 Task: Create a rule from the Agile list, Priority changed -> Complete task in the project AgileGuru if Priority Cleared then Complete Task
Action: Mouse moved to (983, 162)
Screenshot: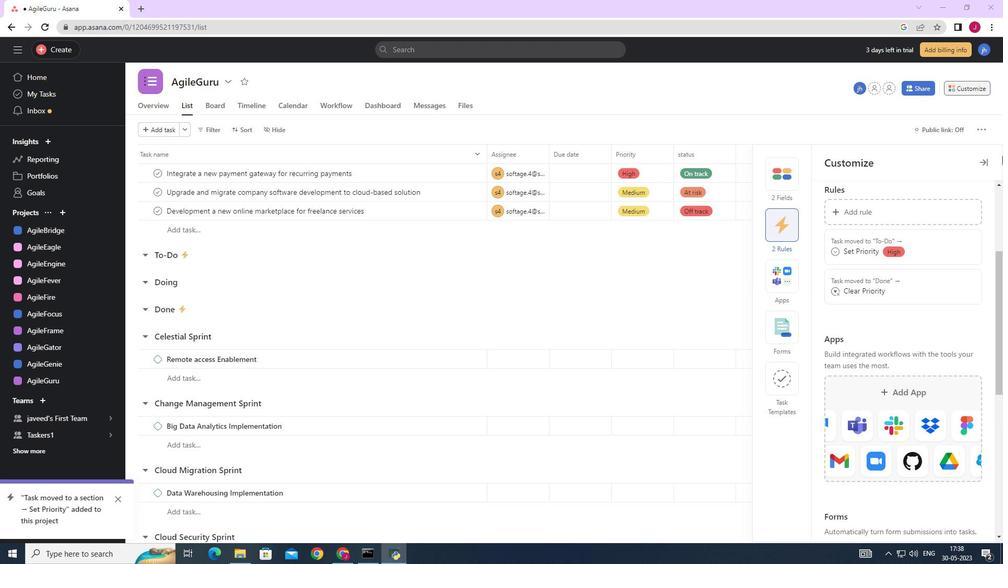 
Action: Mouse pressed left at (983, 162)
Screenshot: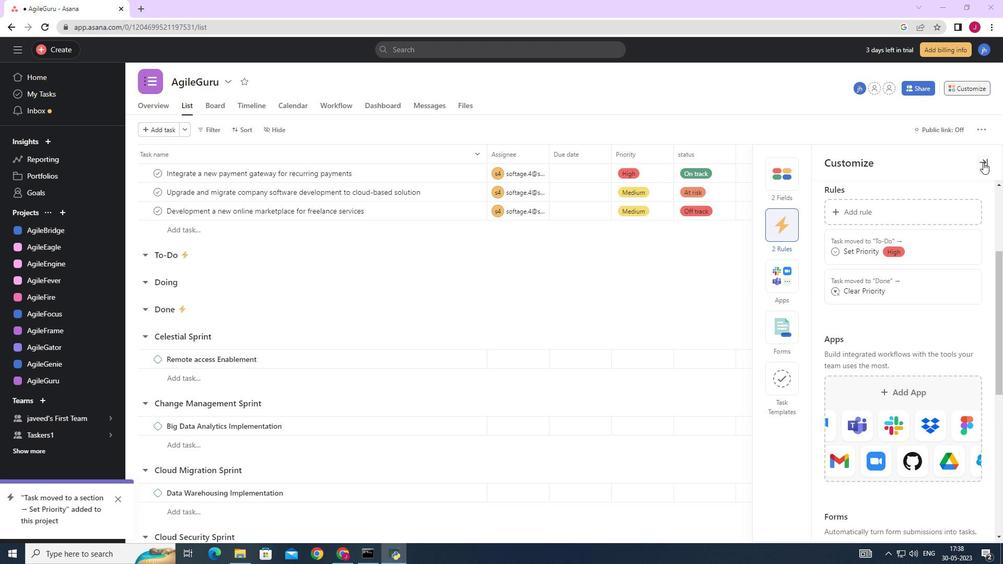 
Action: Mouse moved to (972, 85)
Screenshot: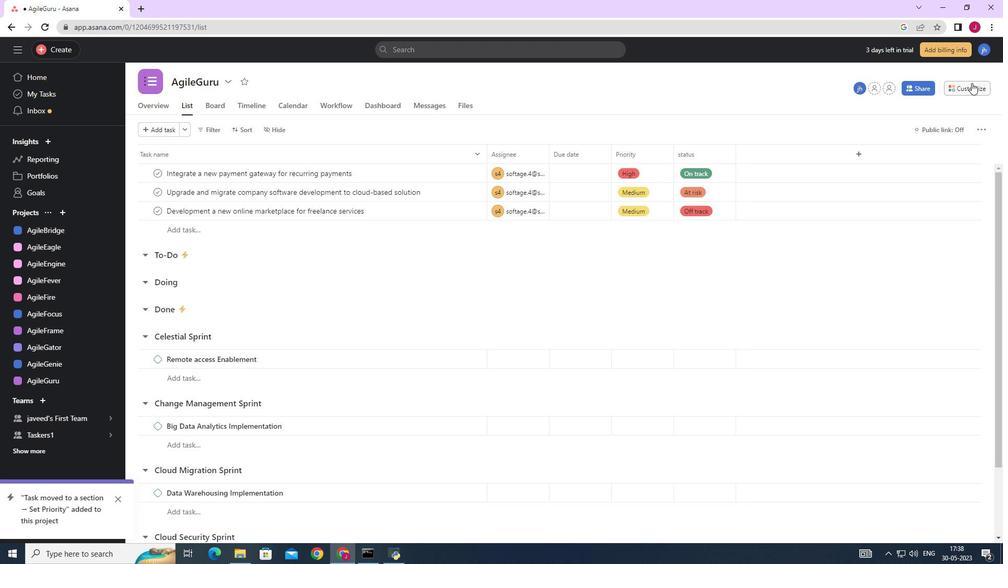 
Action: Mouse pressed left at (972, 85)
Screenshot: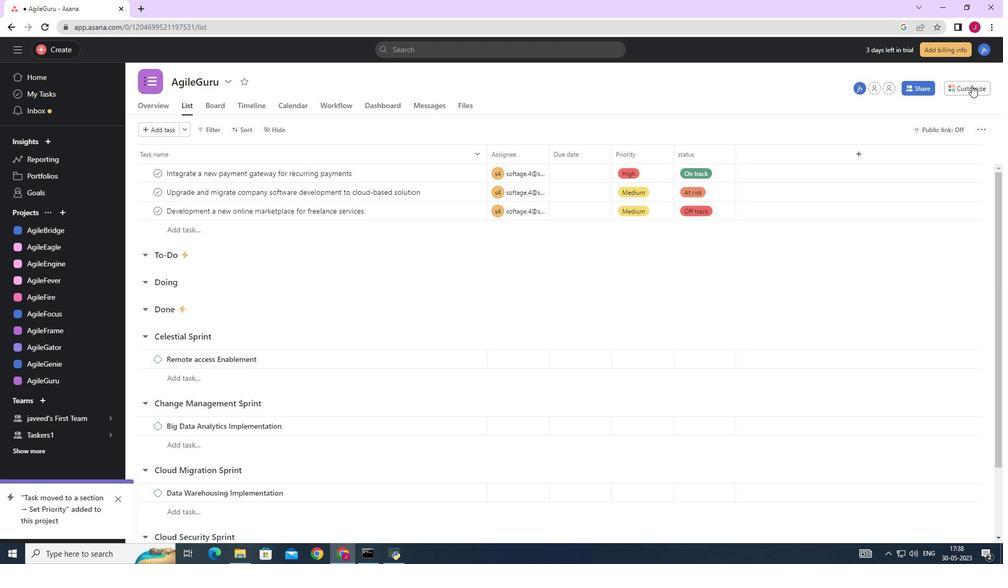 
Action: Mouse moved to (783, 233)
Screenshot: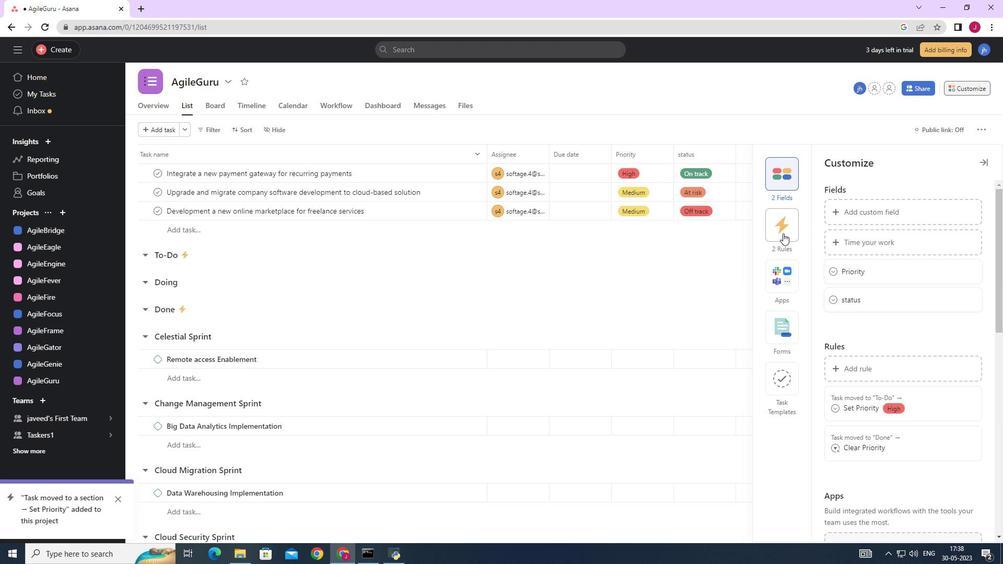 
Action: Mouse pressed left at (783, 233)
Screenshot: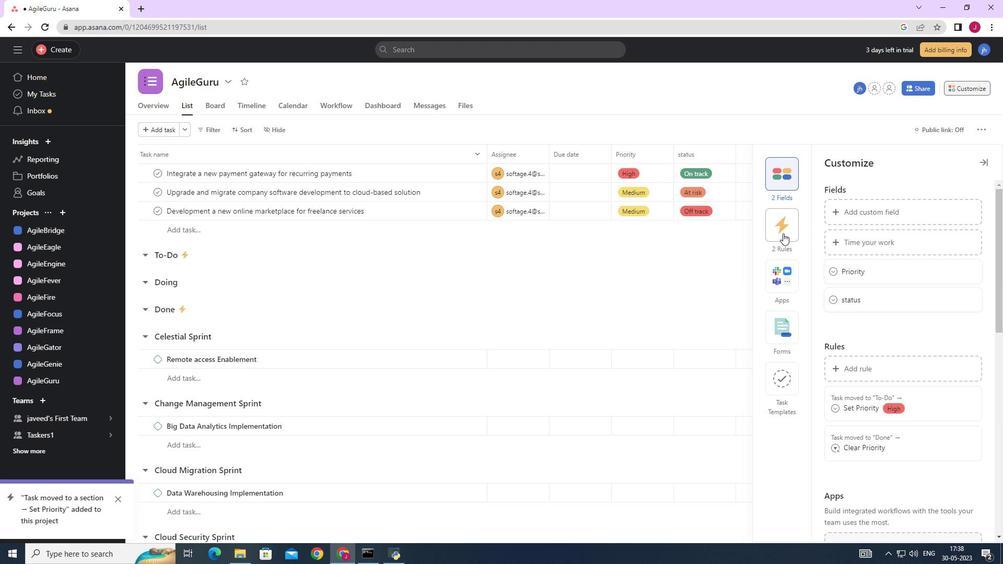 
Action: Mouse moved to (865, 212)
Screenshot: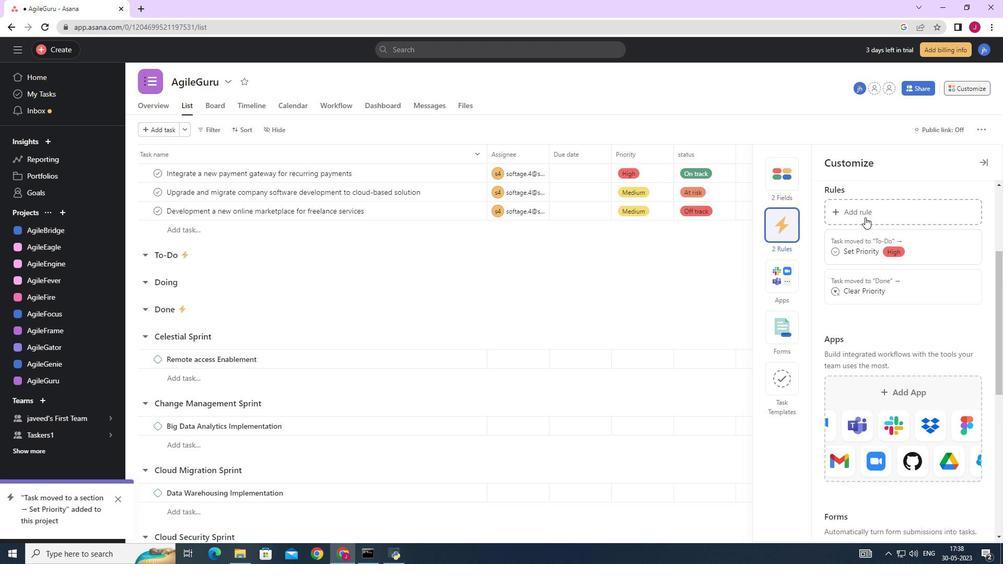 
Action: Mouse pressed left at (865, 212)
Screenshot: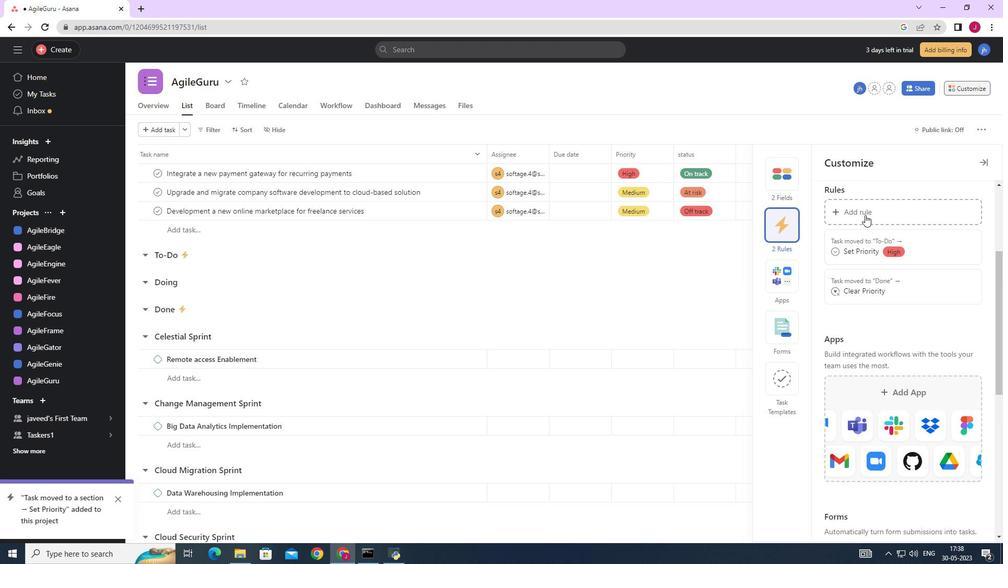 
Action: Mouse moved to (223, 156)
Screenshot: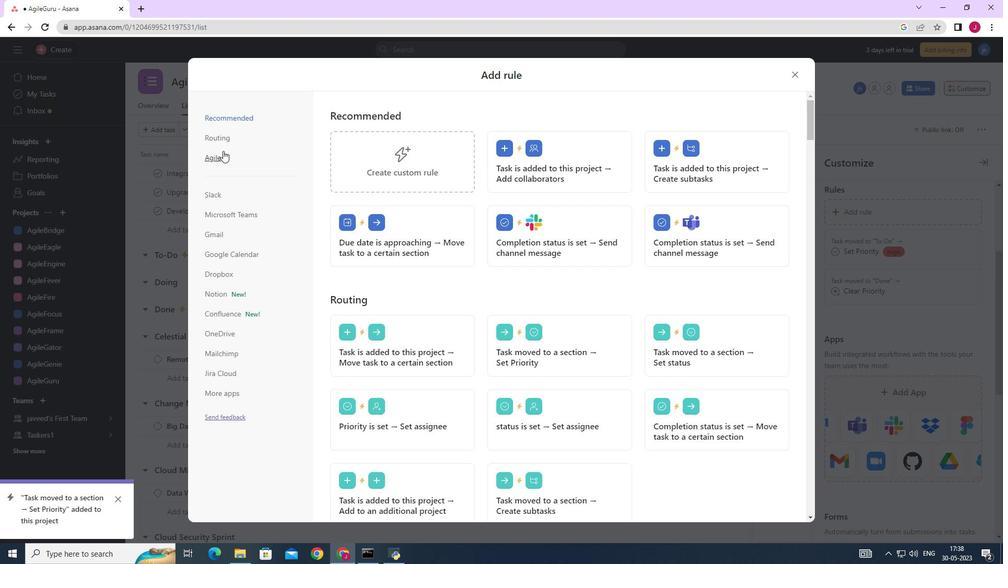 
Action: Mouse pressed left at (223, 156)
Screenshot: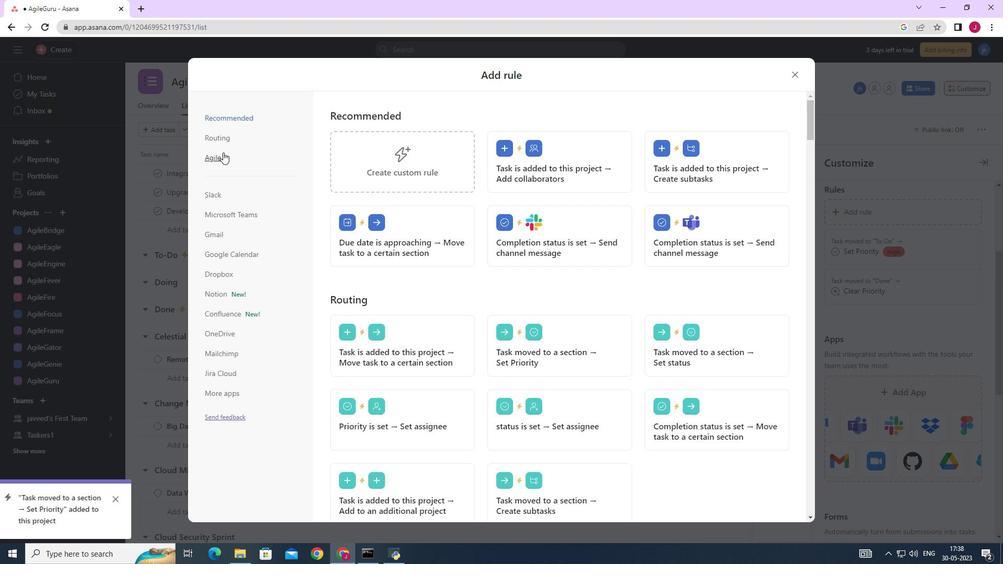 
Action: Mouse moved to (390, 167)
Screenshot: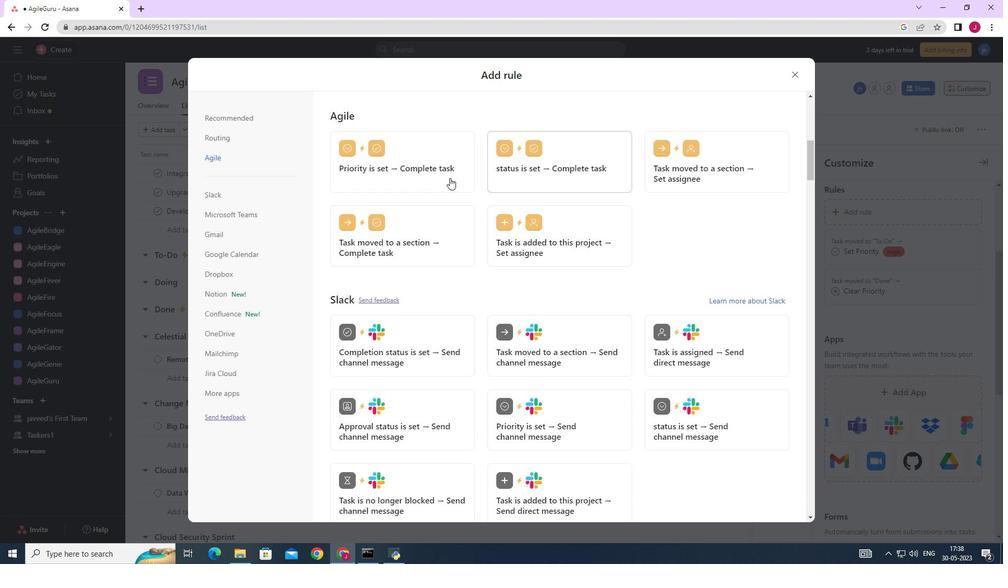 
Action: Mouse pressed left at (390, 167)
Screenshot: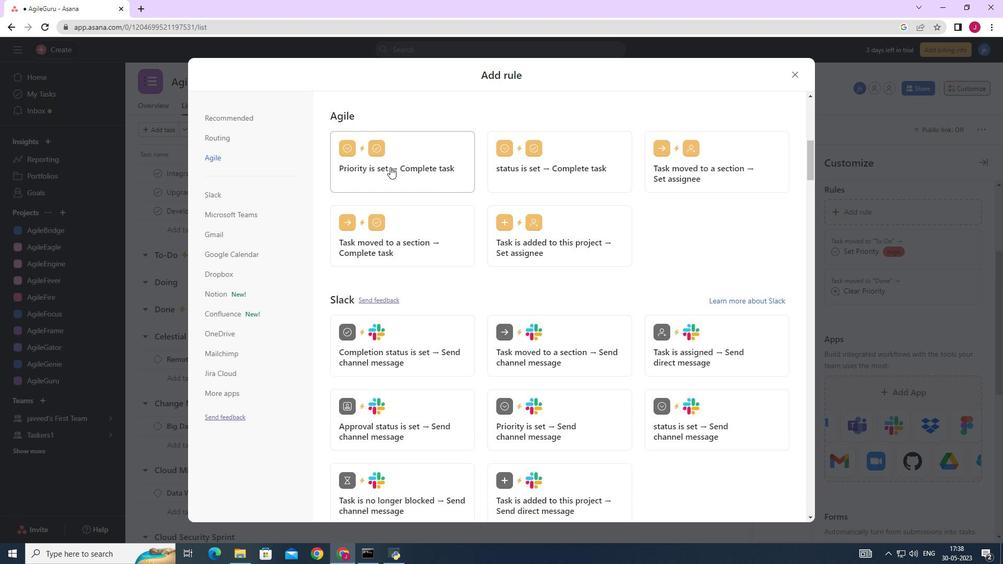 
Action: Mouse moved to (395, 277)
Screenshot: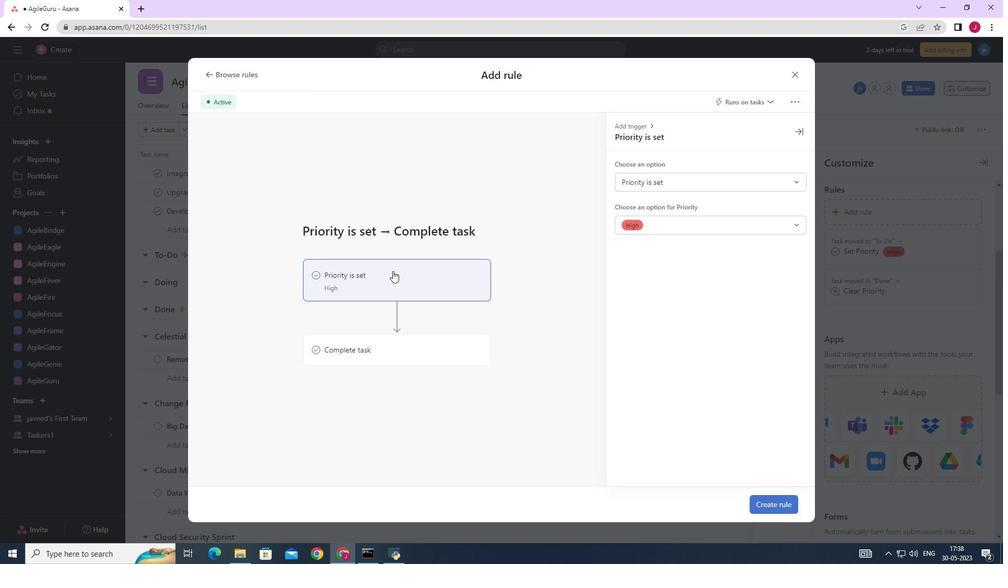 
Action: Mouse pressed left at (395, 277)
Screenshot: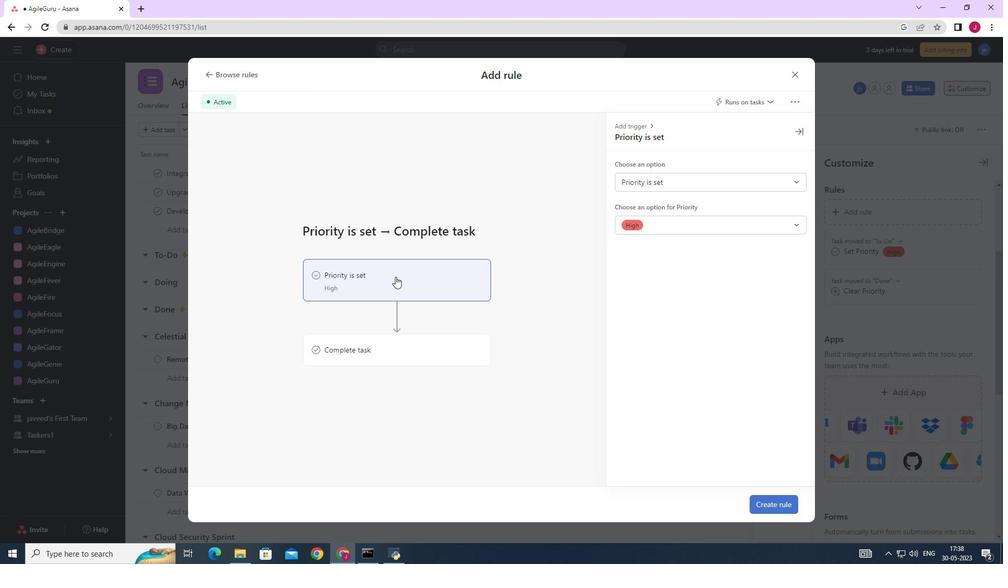
Action: Mouse moved to (650, 179)
Screenshot: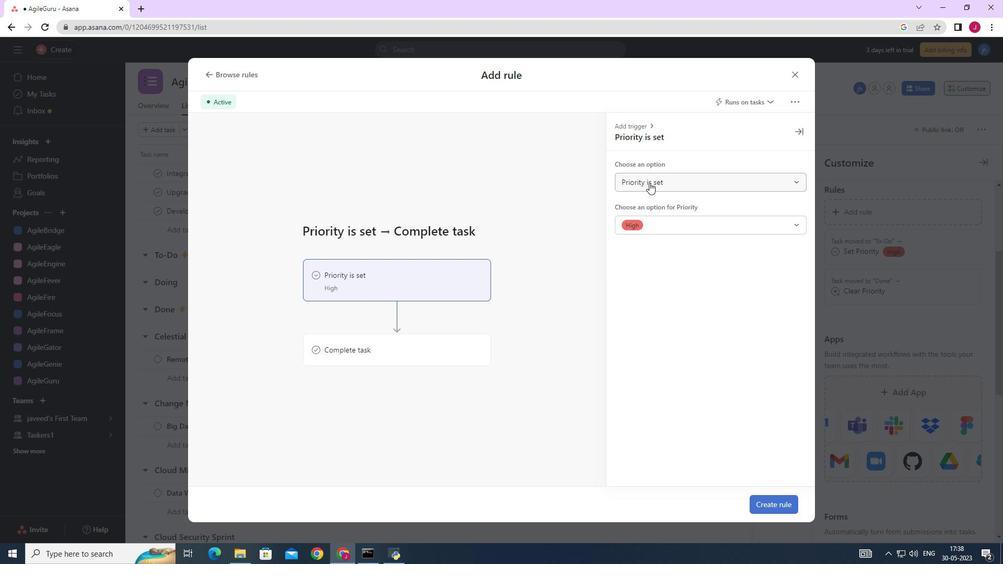 
Action: Mouse pressed left at (650, 179)
Screenshot: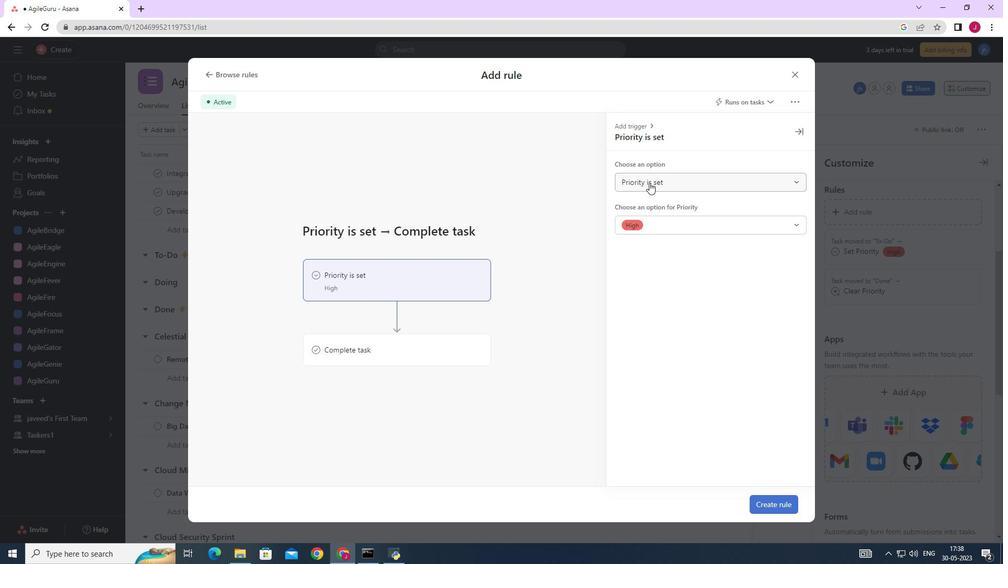 
Action: Mouse moved to (663, 230)
Screenshot: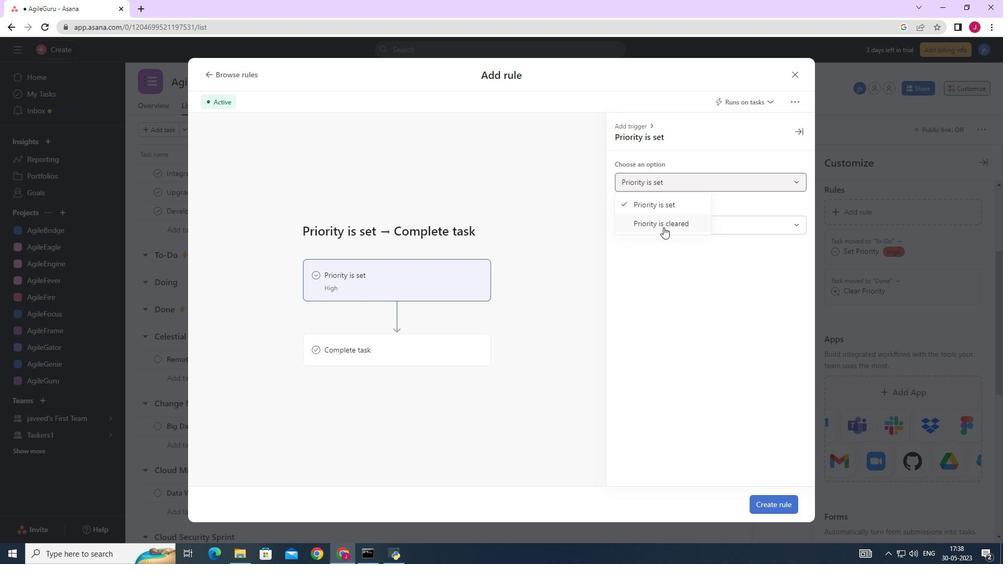 
Action: Mouse pressed left at (663, 230)
Screenshot: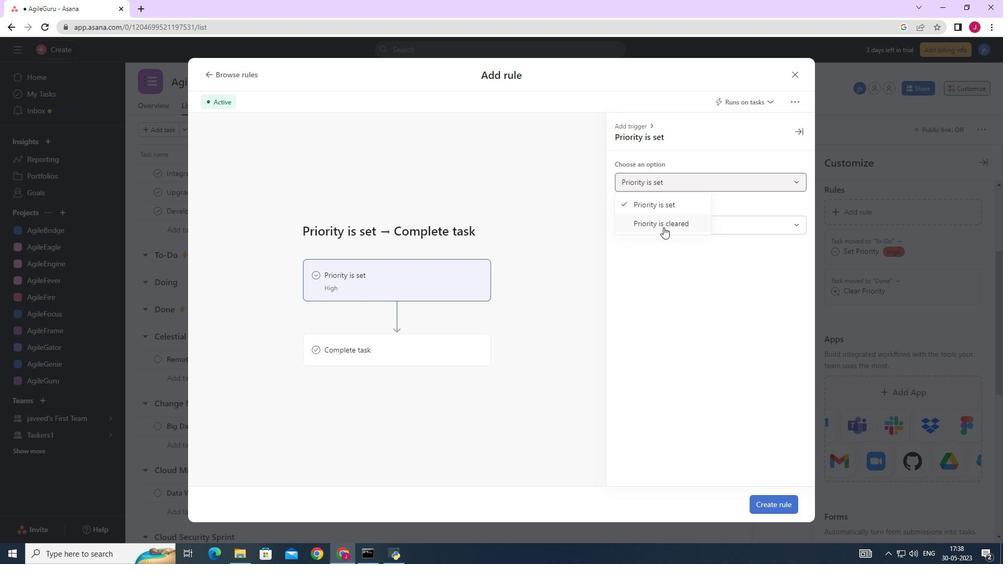 
Action: Mouse moved to (410, 350)
Screenshot: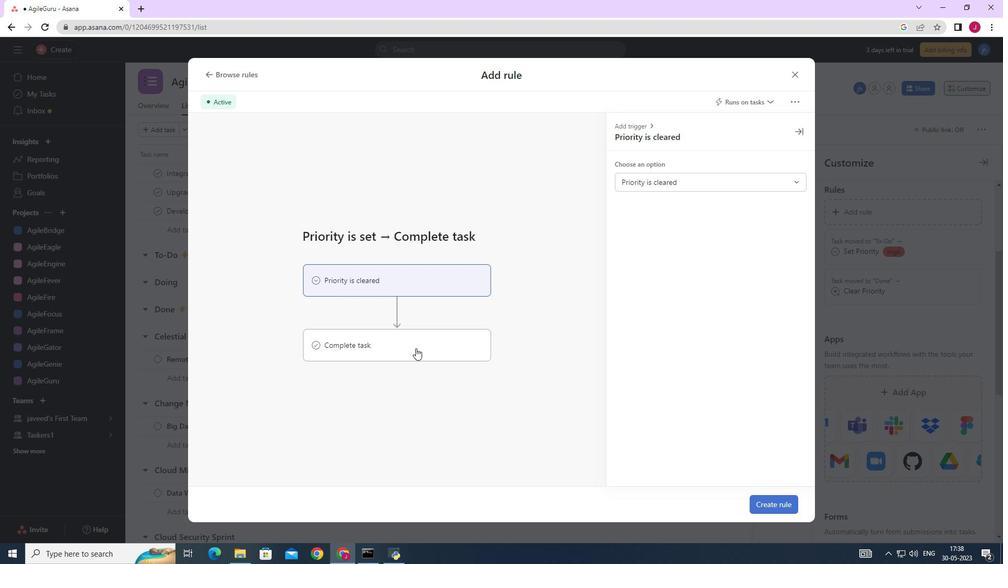 
Action: Mouse pressed left at (410, 350)
Screenshot: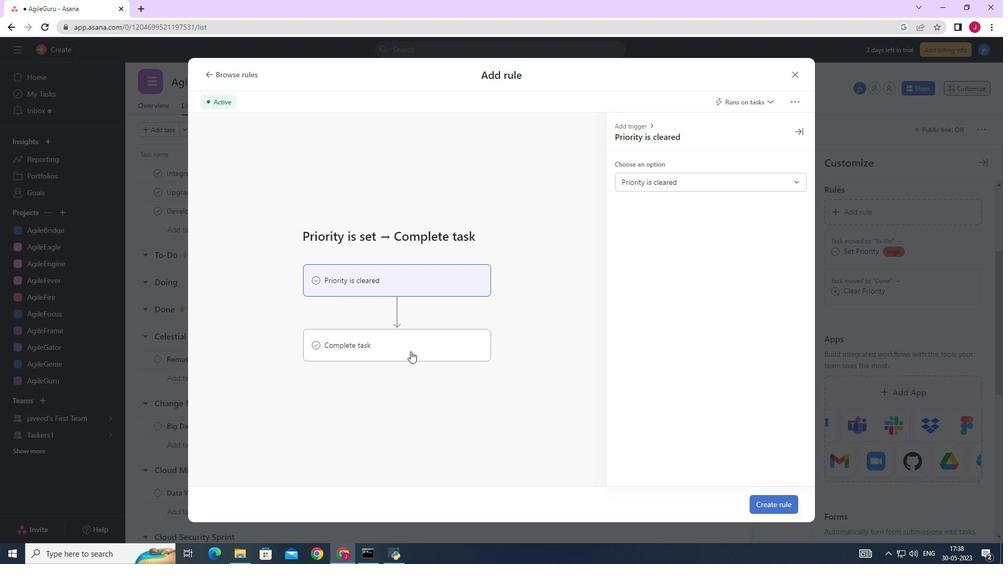 
Action: Mouse moved to (767, 510)
Screenshot: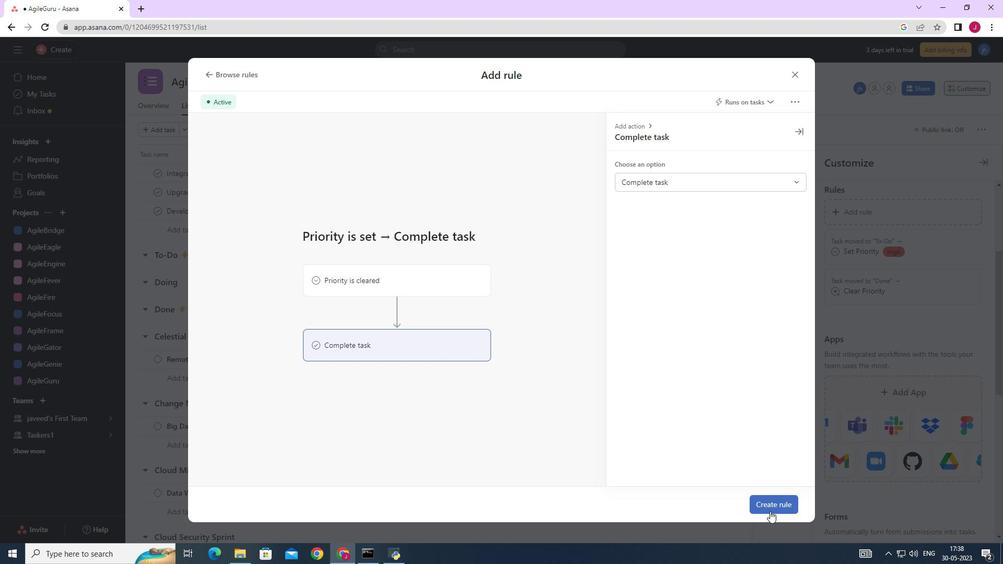 
Action: Mouse pressed left at (767, 510)
Screenshot: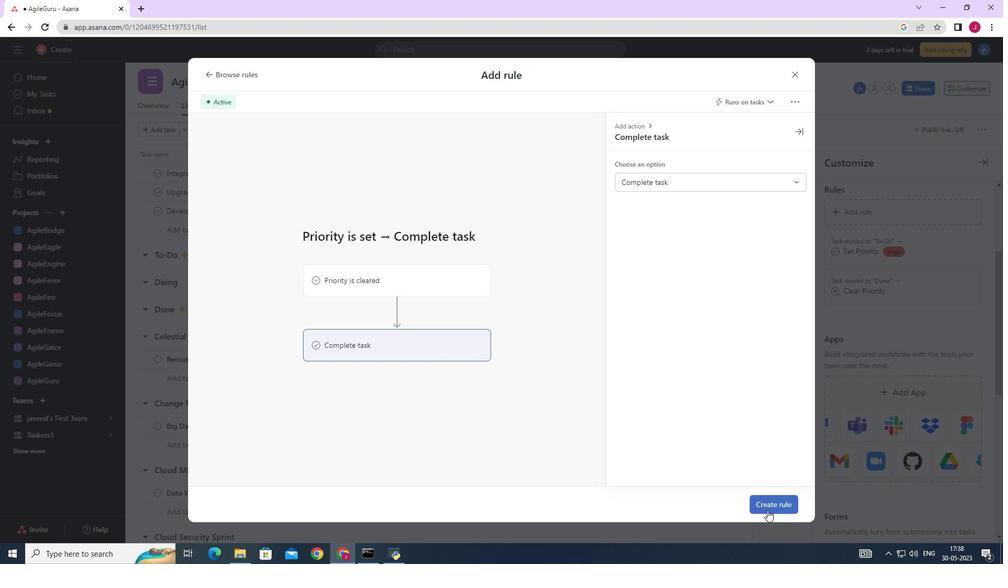 
Action: Mouse moved to (736, 486)
Screenshot: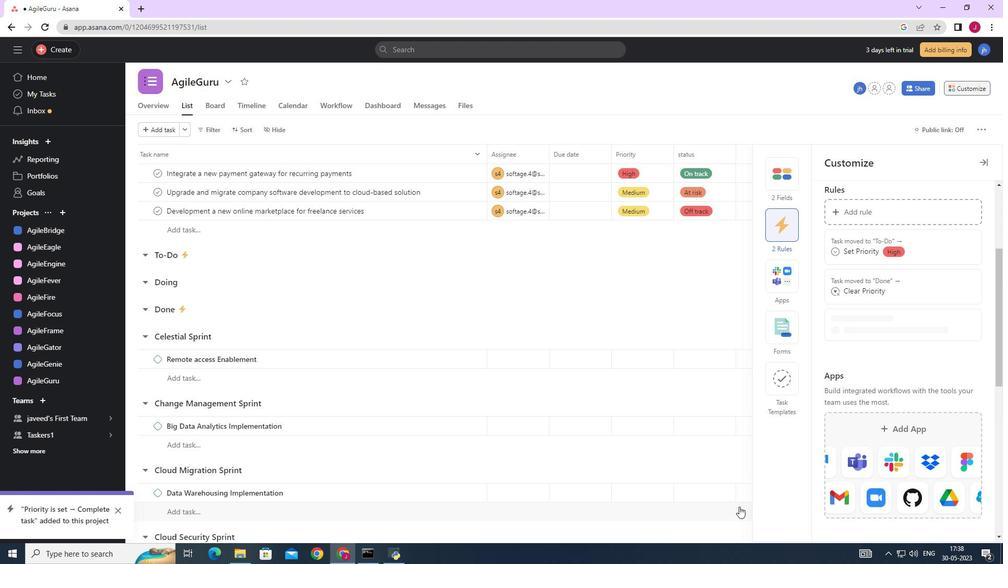 
